Task: Open settings.json of font-weight.
Action: Mouse pressed left at (83, 442)
Screenshot: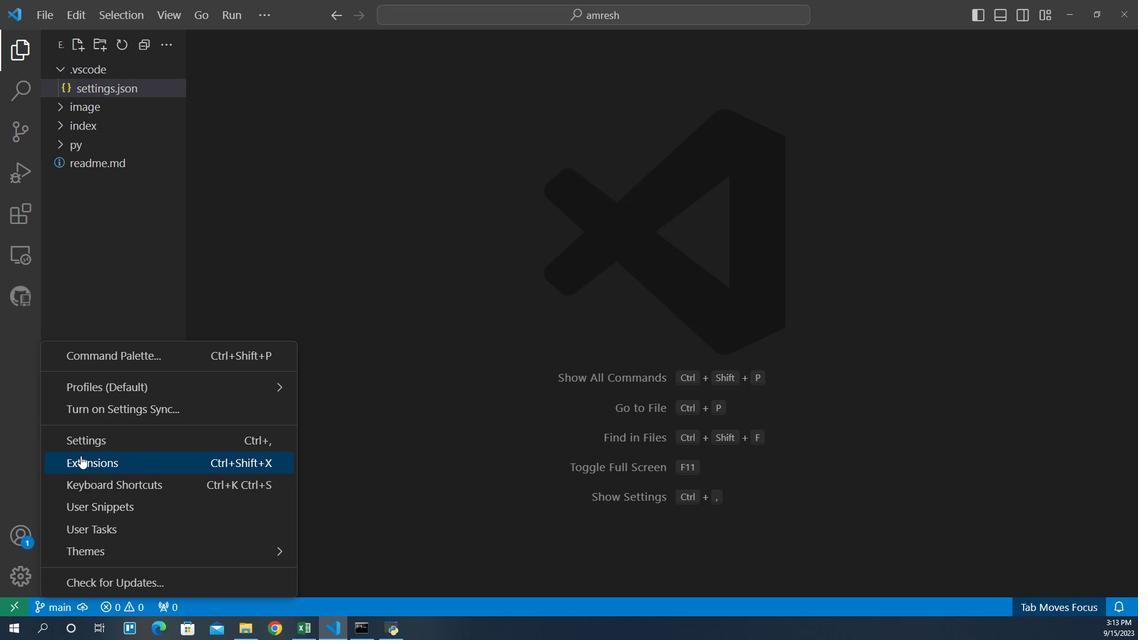 
Action: Mouse moved to (155, 404)
Screenshot: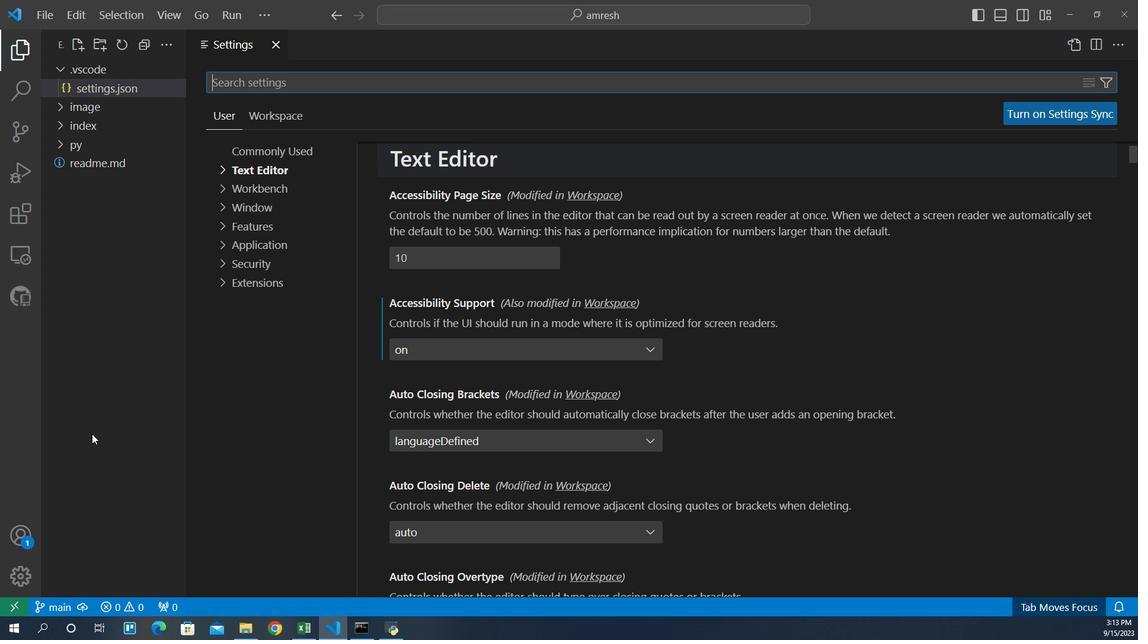 
Action: Mouse pressed left at (155, 404)
Screenshot: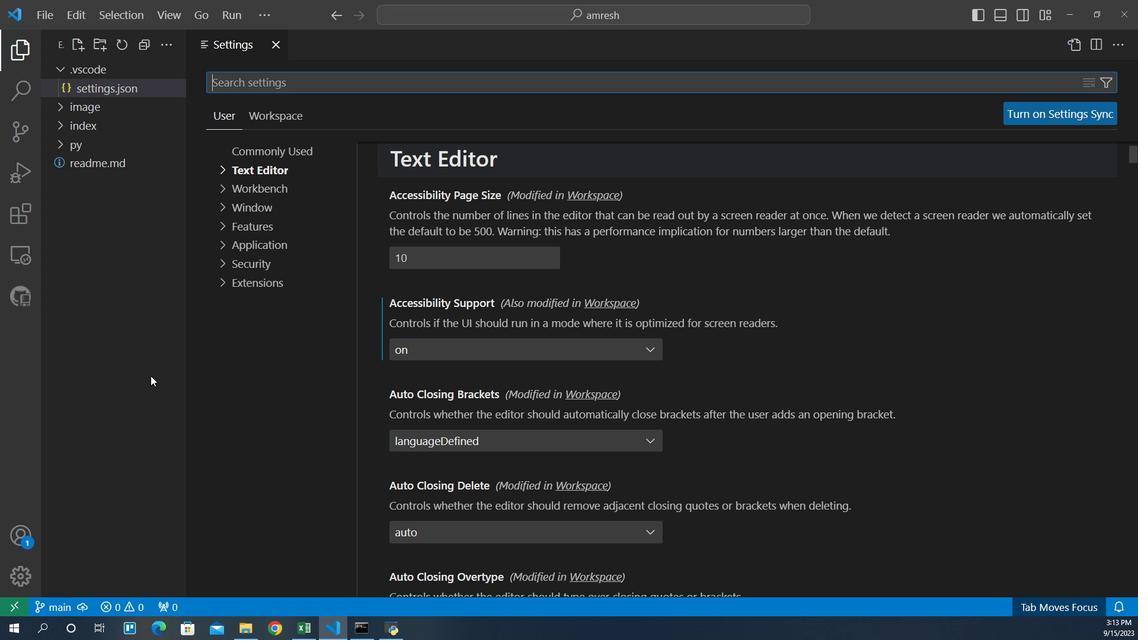 
Action: Mouse moved to (368, 315)
Screenshot: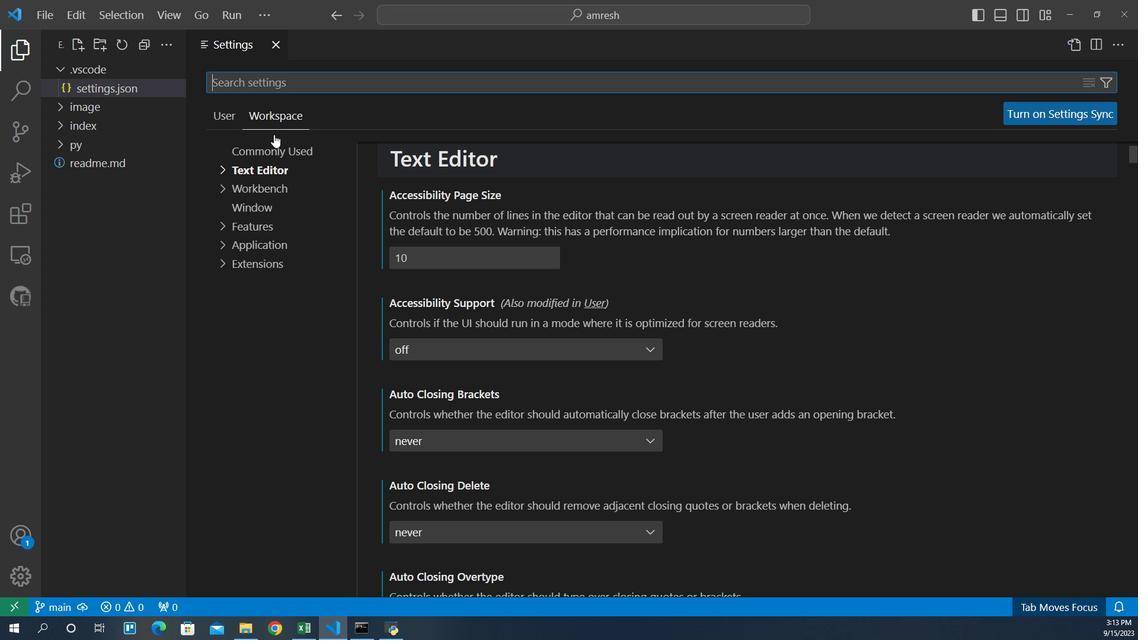 
Action: Mouse pressed left at (368, 315)
Screenshot: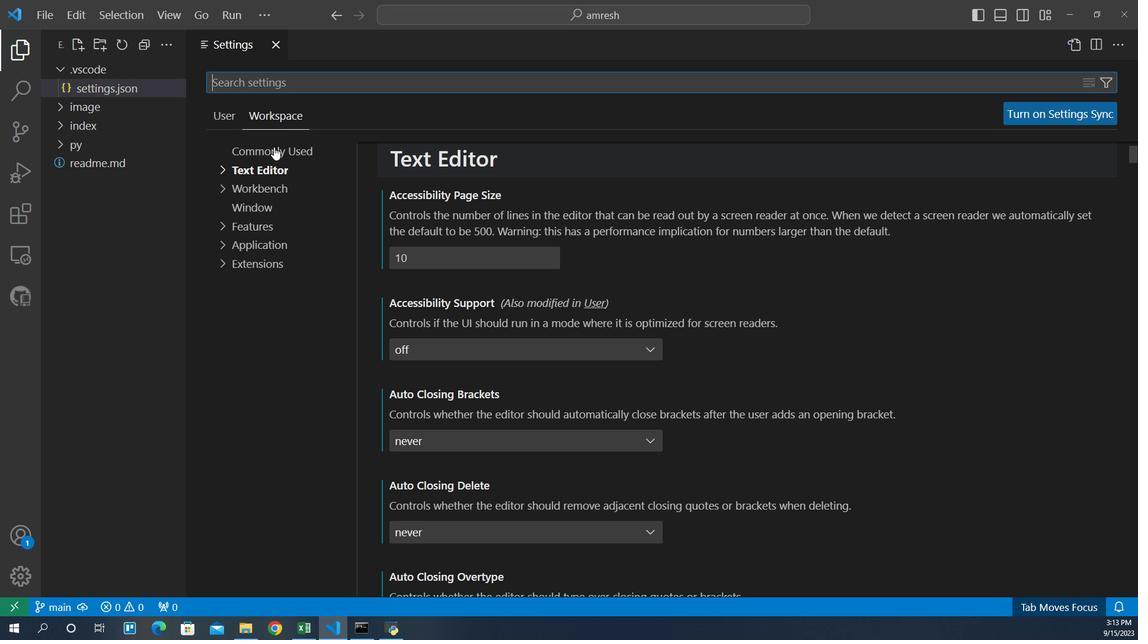 
Action: Mouse moved to (371, 330)
Screenshot: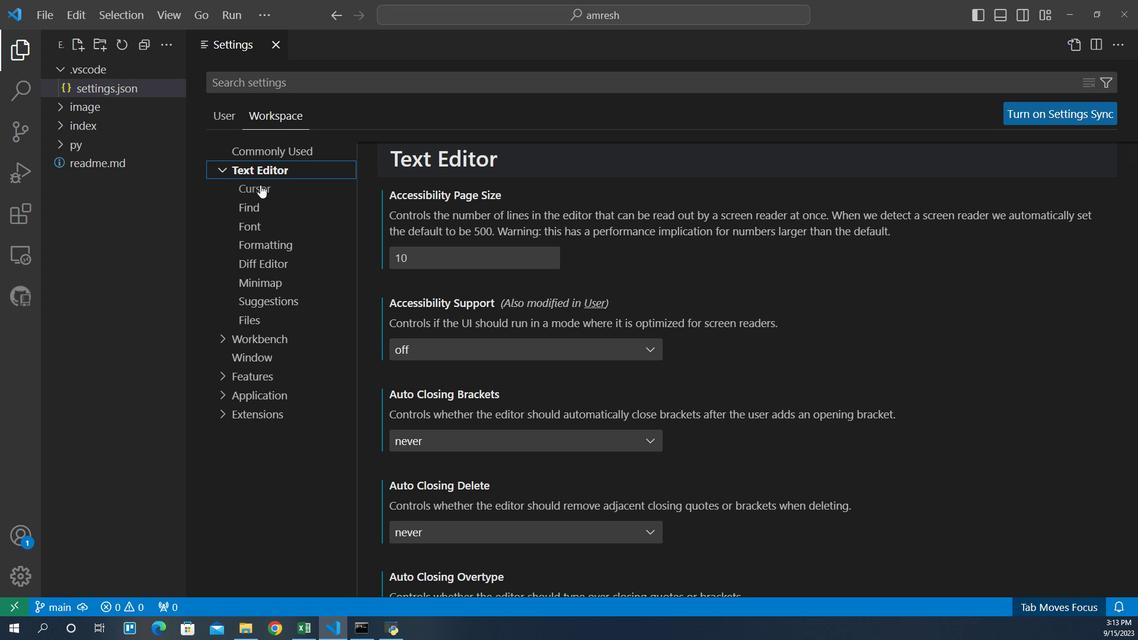 
Action: Mouse pressed left at (371, 330)
Screenshot: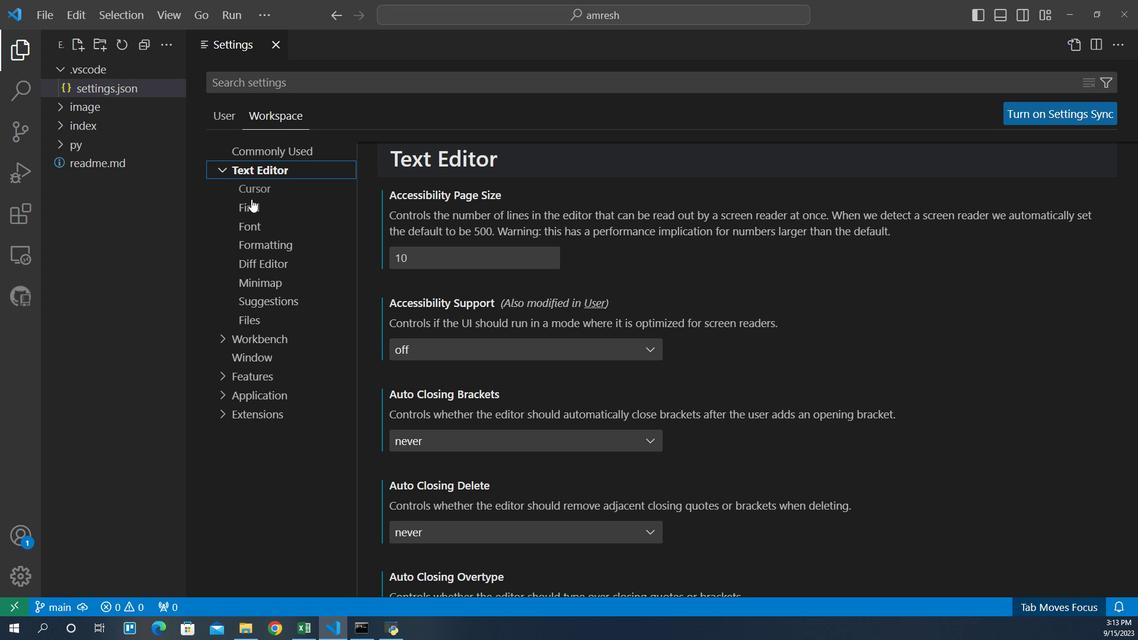 
Action: Mouse moved to (345, 345)
Screenshot: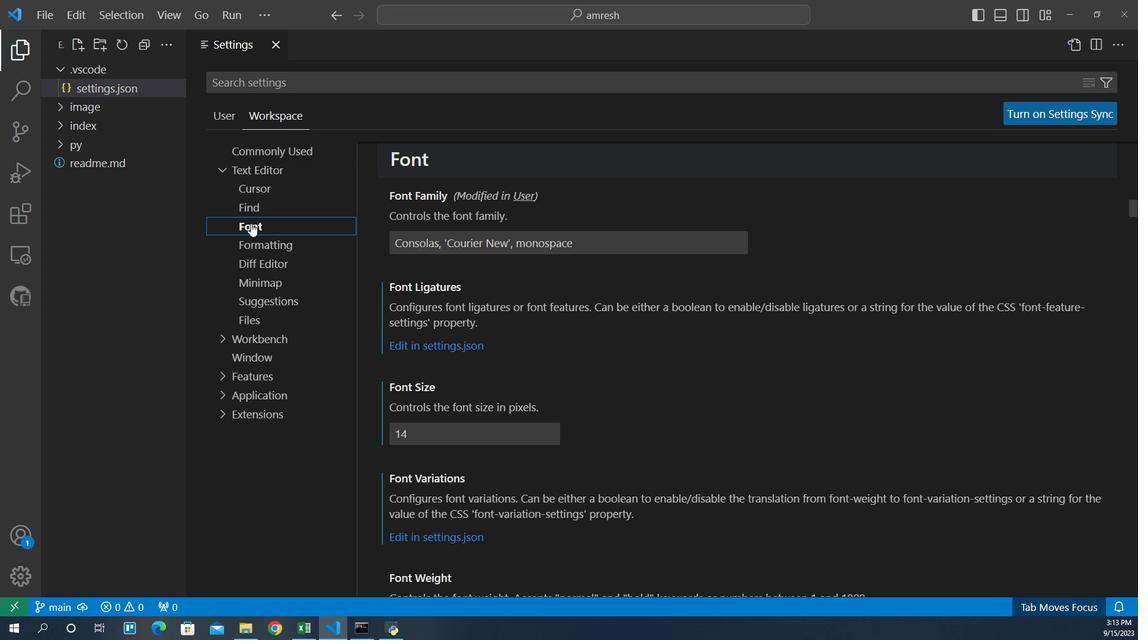 
Action: Mouse pressed left at (345, 345)
Screenshot: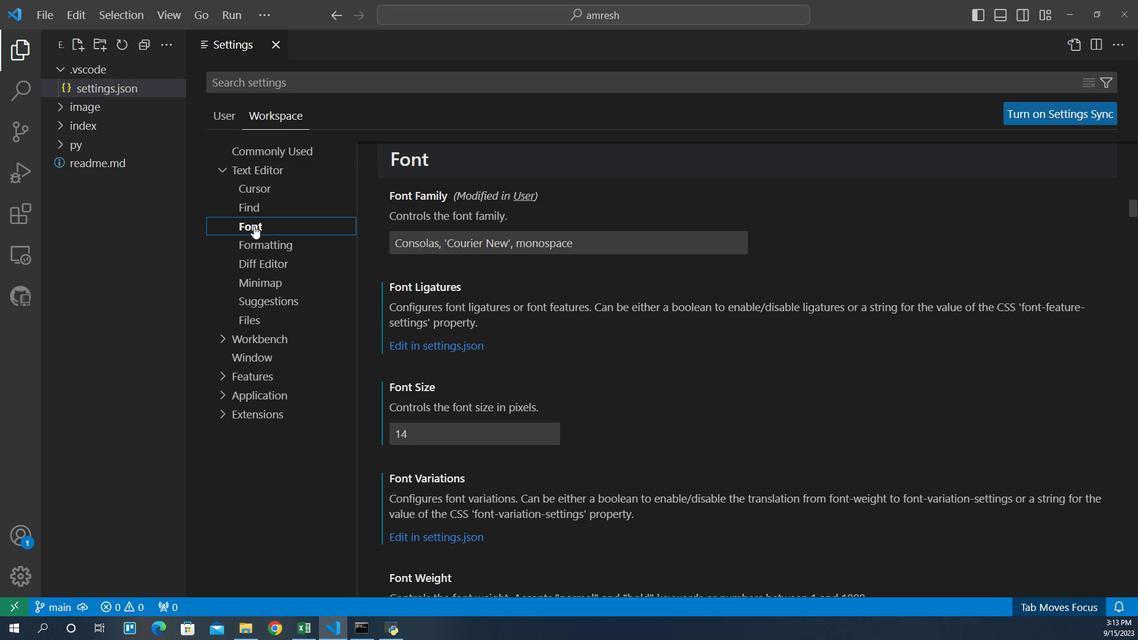 
Action: Mouse moved to (570, 430)
Screenshot: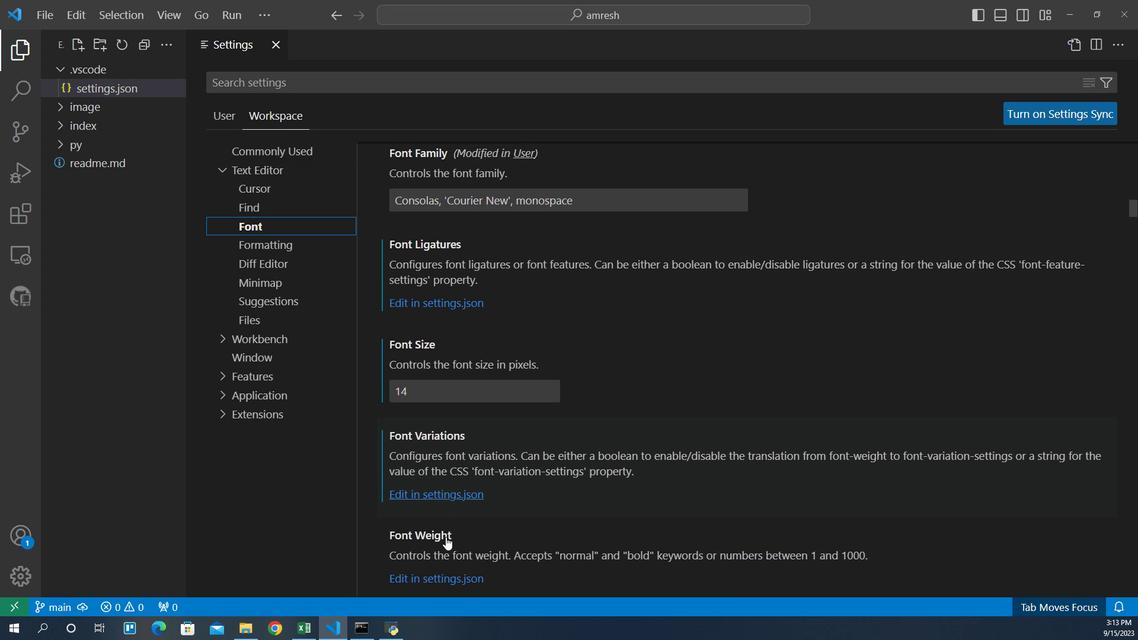
Action: Mouse scrolled (570, 430) with delta (0, 0)
Screenshot: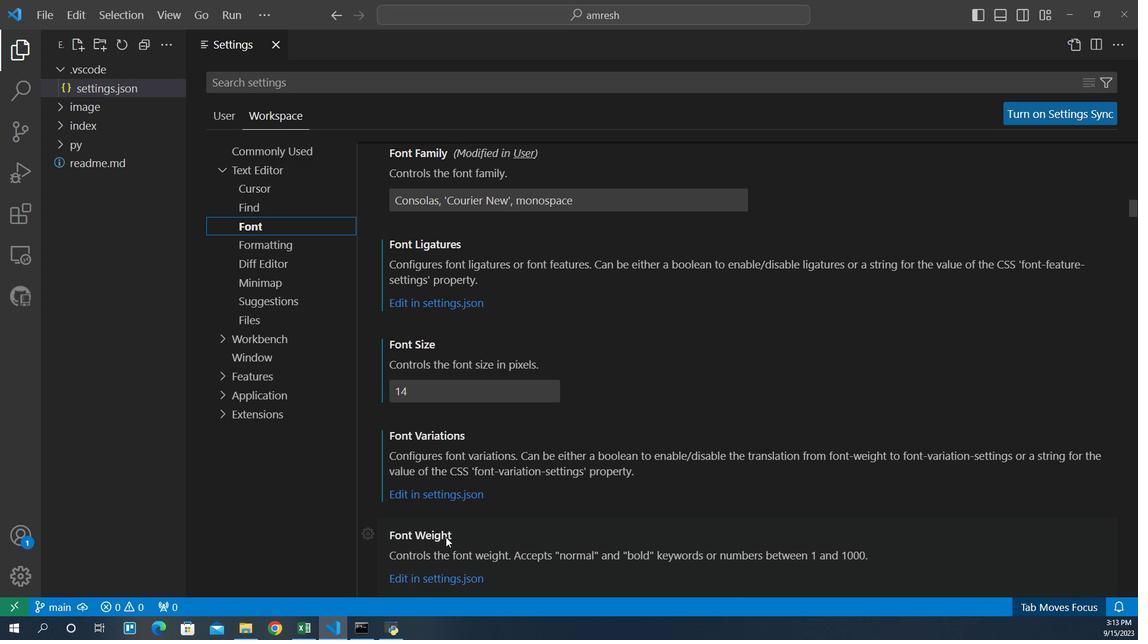 
Action: Mouse scrolled (570, 430) with delta (0, 0)
Screenshot: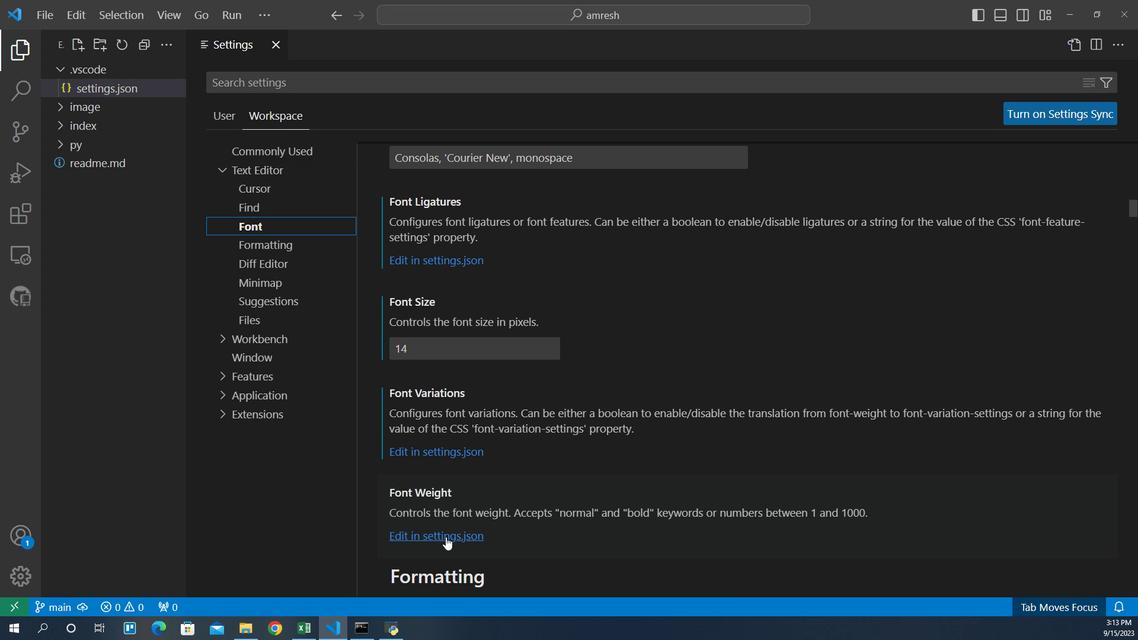 
Action: Mouse pressed left at (570, 430)
Screenshot: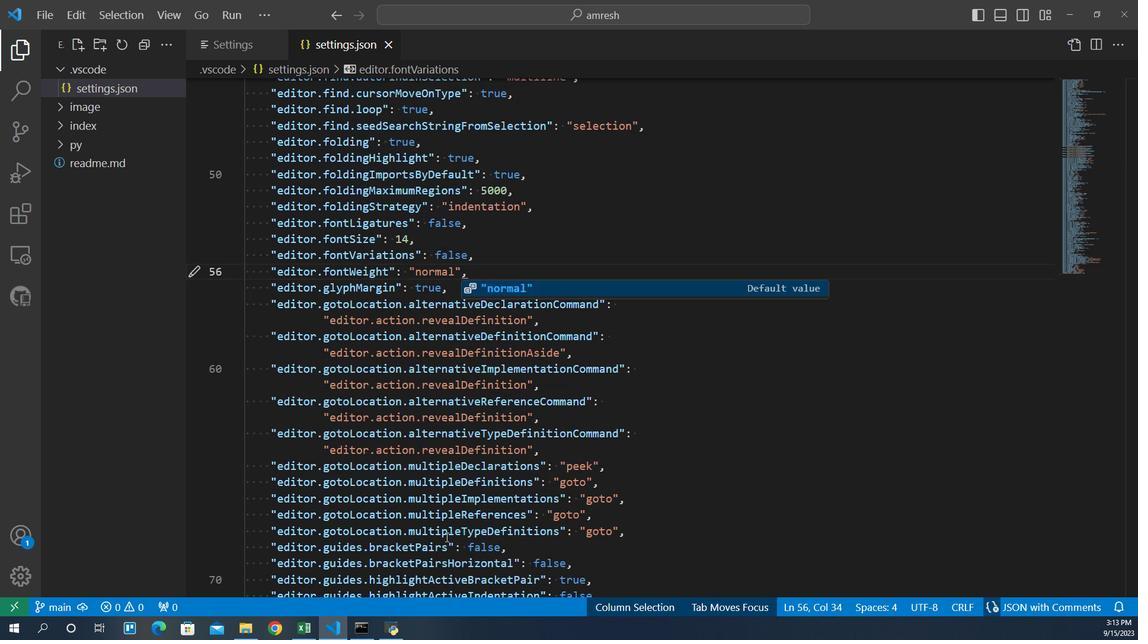 
Action: Mouse moved to (899, 424)
Screenshot: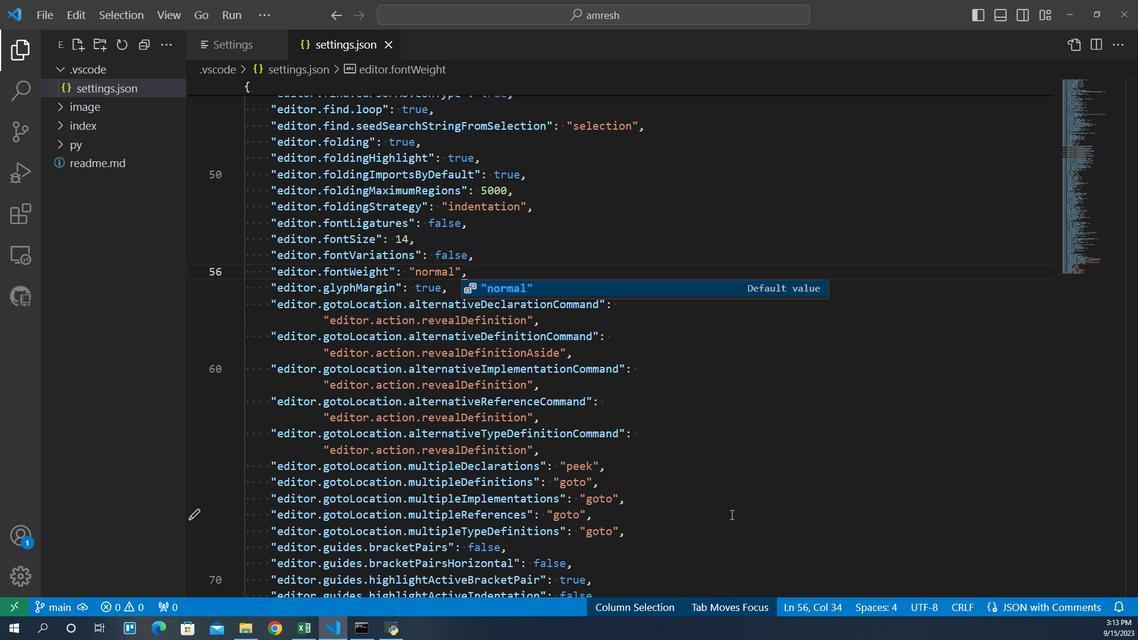 
